 Task: Start in the project YottaTech the sprint 'Time Warp', with a duration of 3 weeks.
Action: Mouse moved to (927, 258)
Screenshot: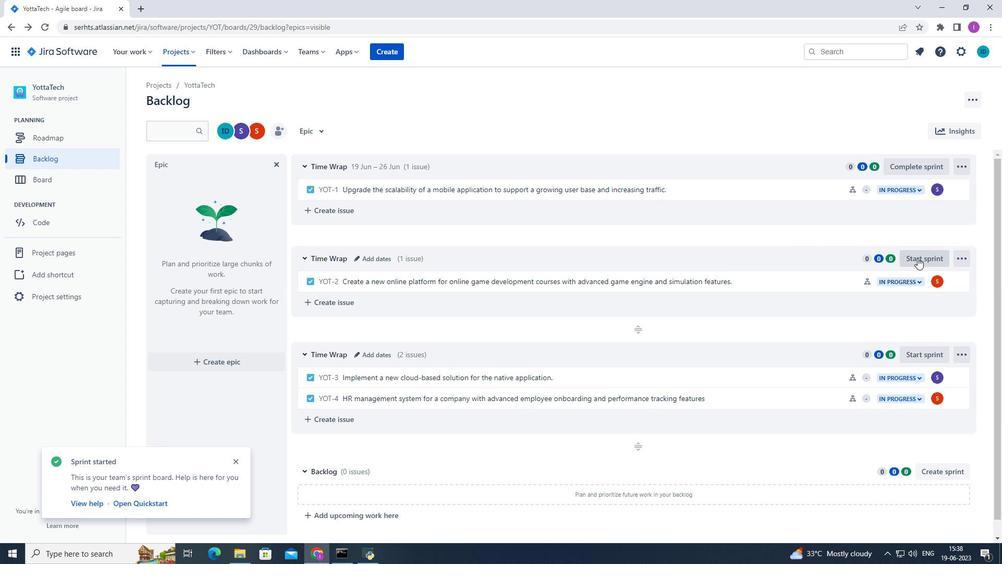 
Action: Mouse pressed left at (927, 258)
Screenshot: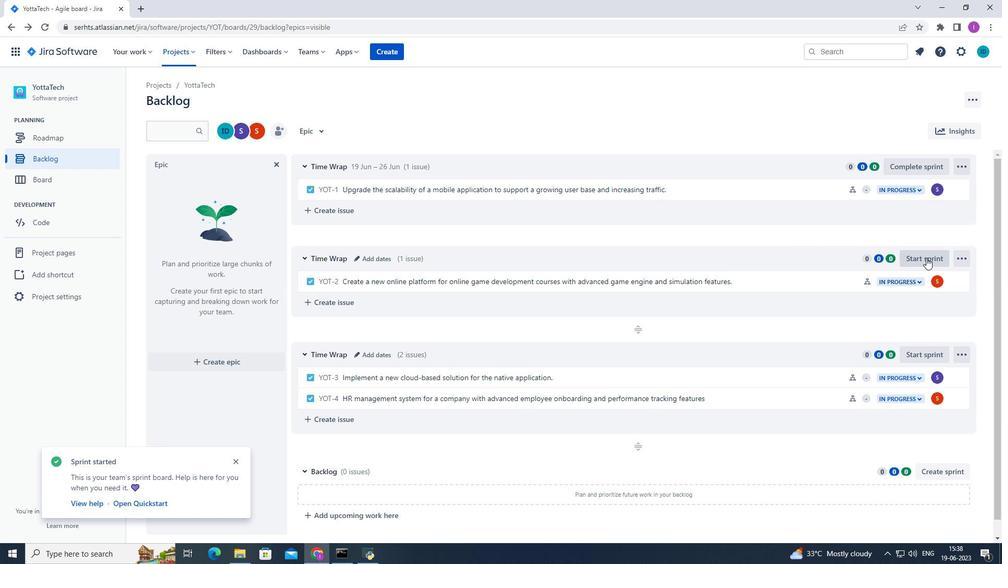 
Action: Mouse moved to (474, 182)
Screenshot: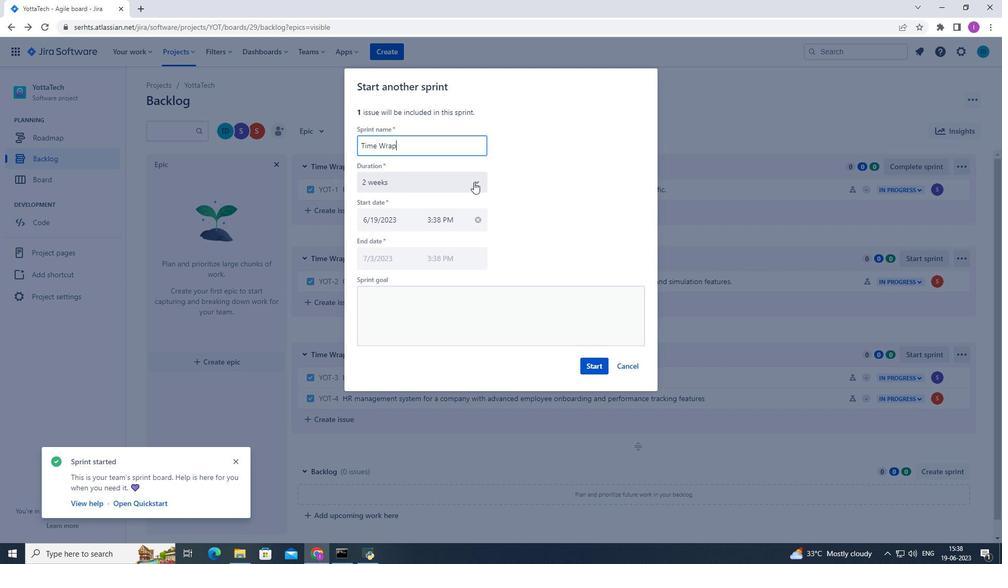 
Action: Mouse pressed left at (474, 182)
Screenshot: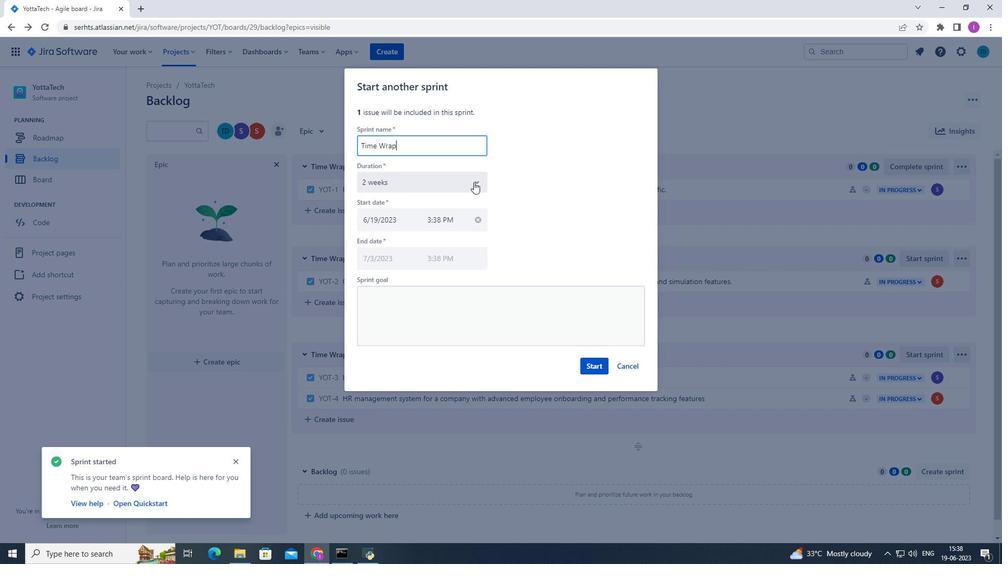 
Action: Mouse moved to (452, 243)
Screenshot: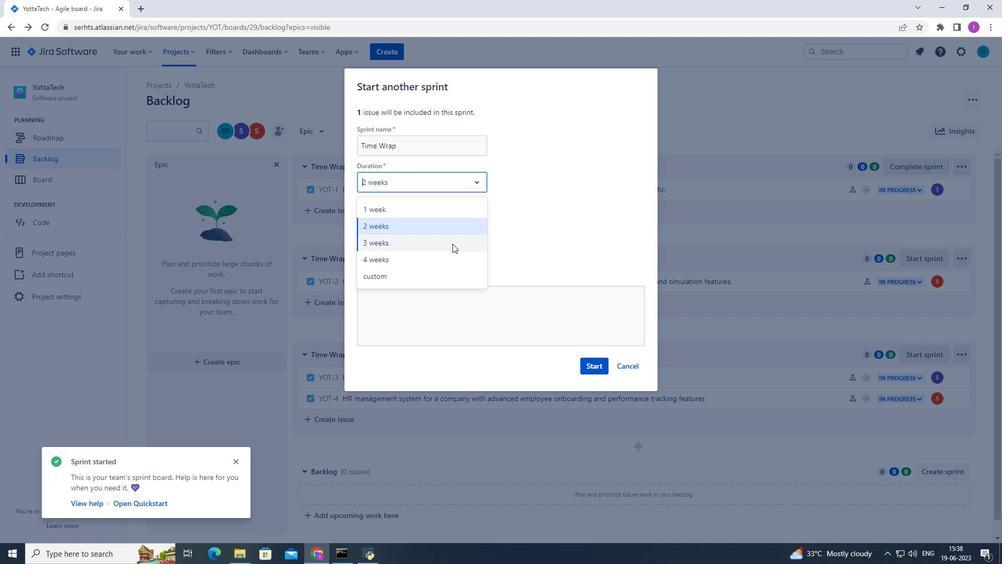 
Action: Mouse pressed left at (452, 243)
Screenshot: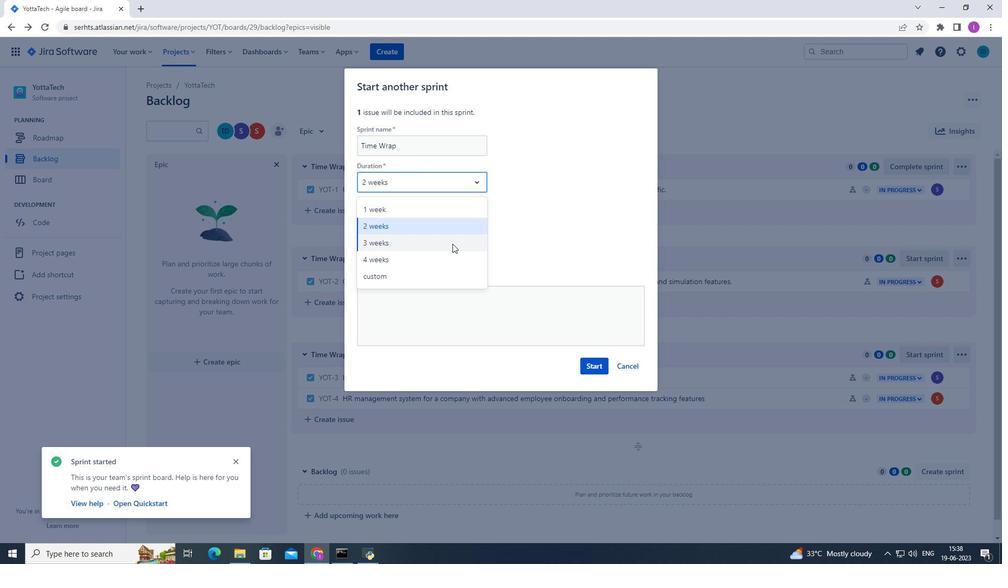 
Action: Mouse moved to (593, 366)
Screenshot: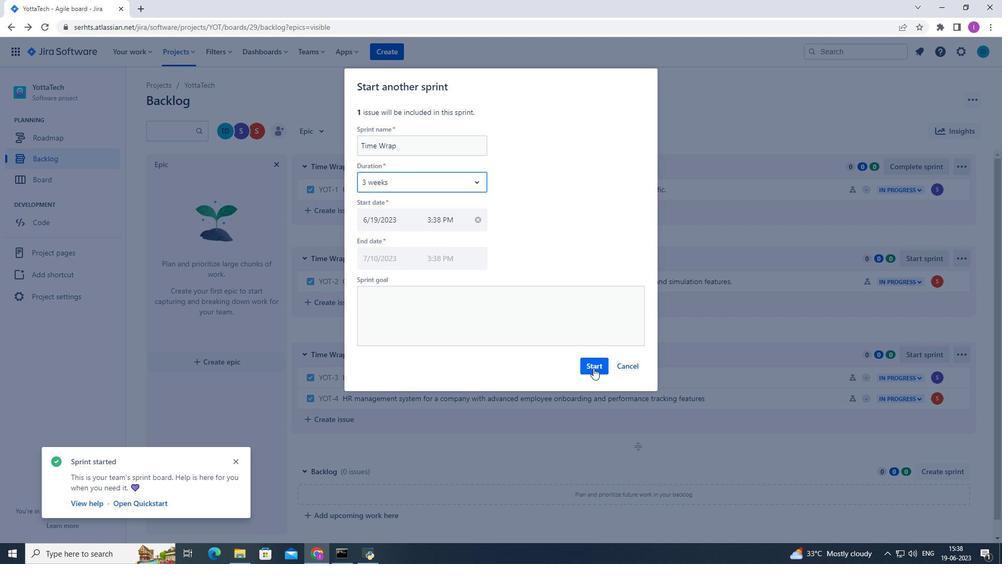 
Action: Mouse pressed left at (593, 366)
Screenshot: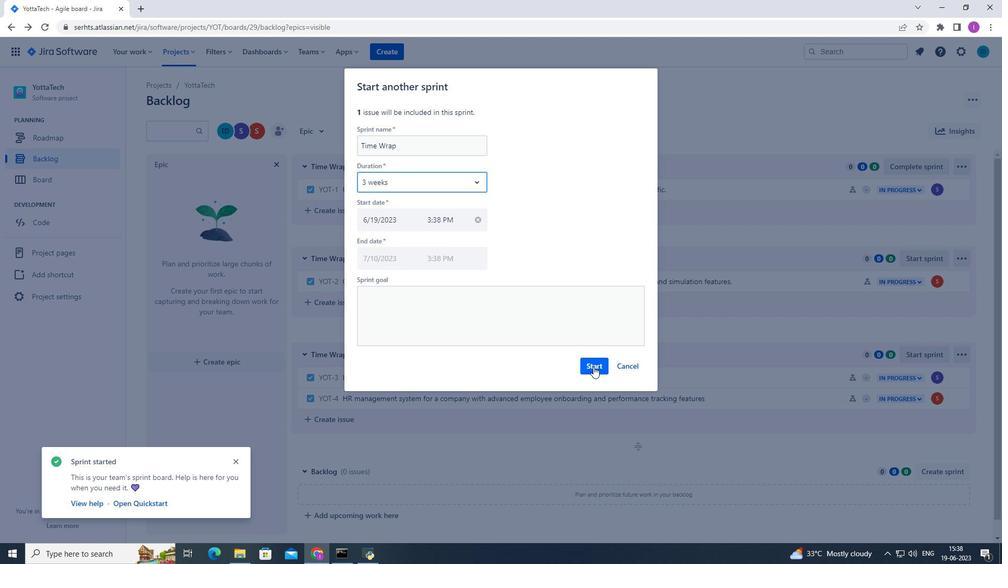 
Action: Mouse moved to (439, 372)
Screenshot: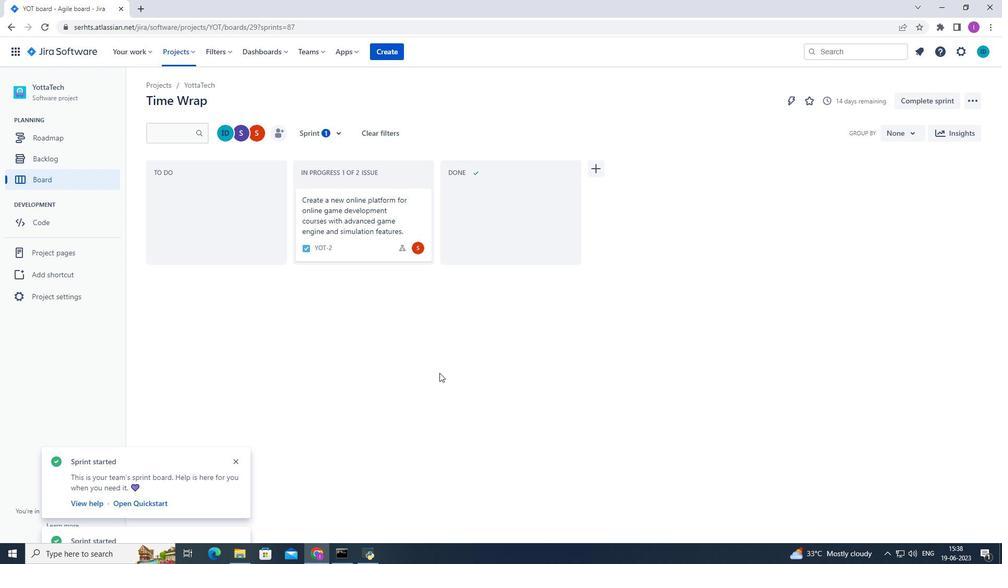 
